 Task: Add Sprouts Mango Hydration Drink Mix Single to the cart.
Action: Mouse pressed left at (19, 108)
Screenshot: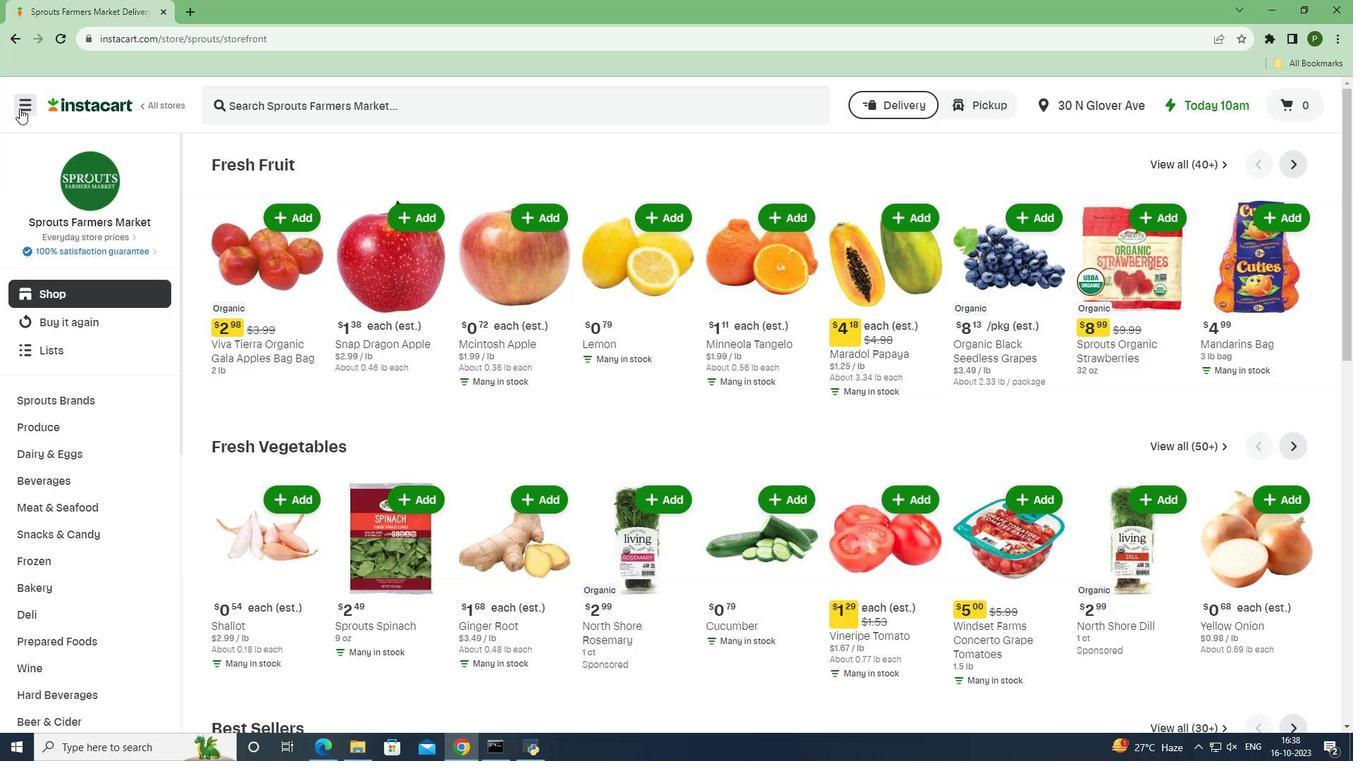 
Action: Mouse moved to (69, 369)
Screenshot: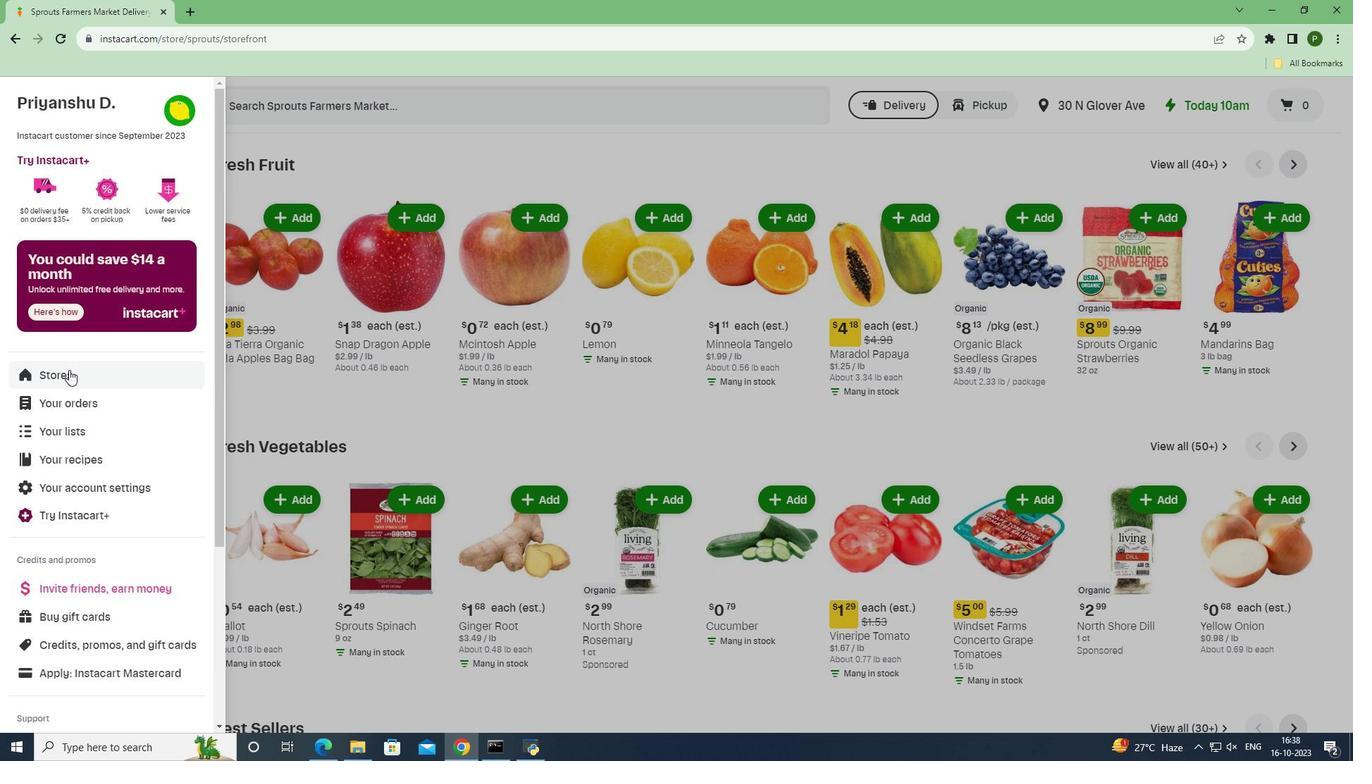 
Action: Mouse pressed left at (69, 369)
Screenshot: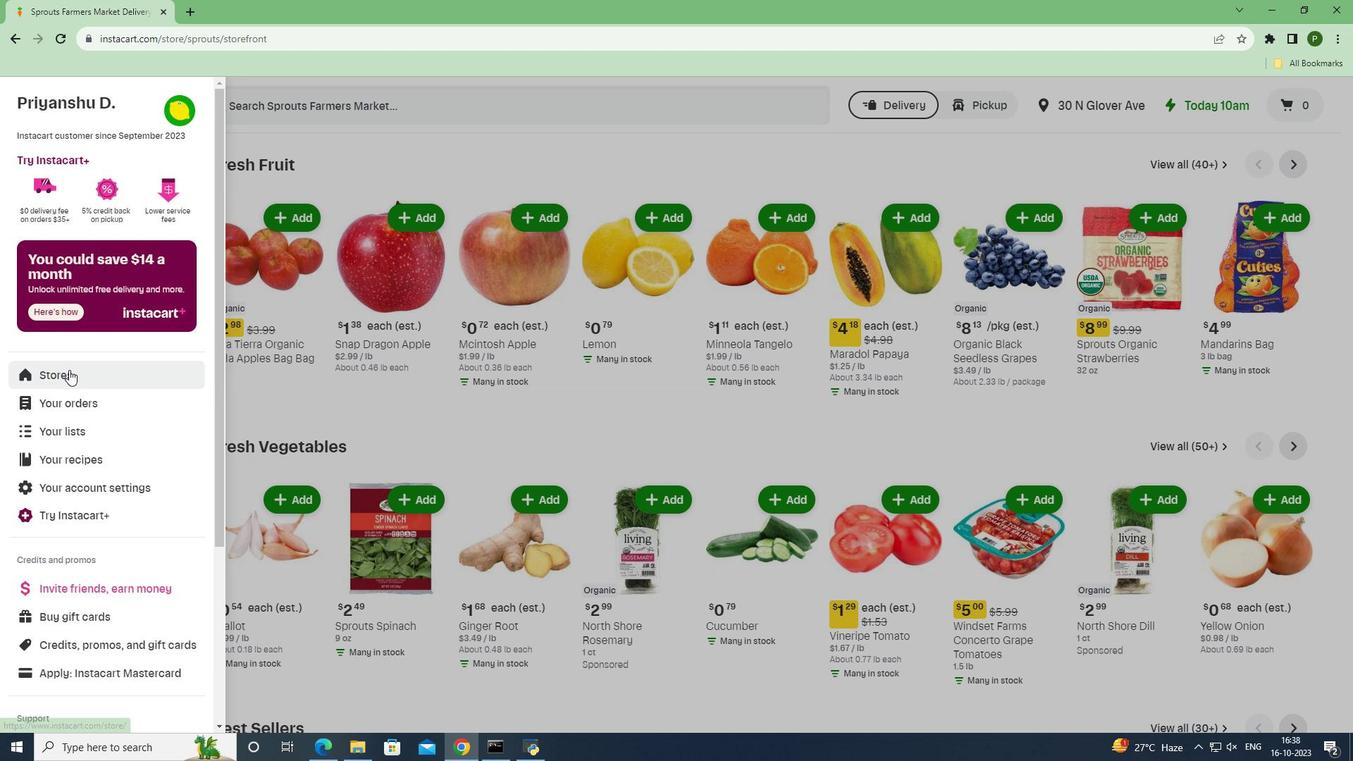 
Action: Mouse moved to (335, 164)
Screenshot: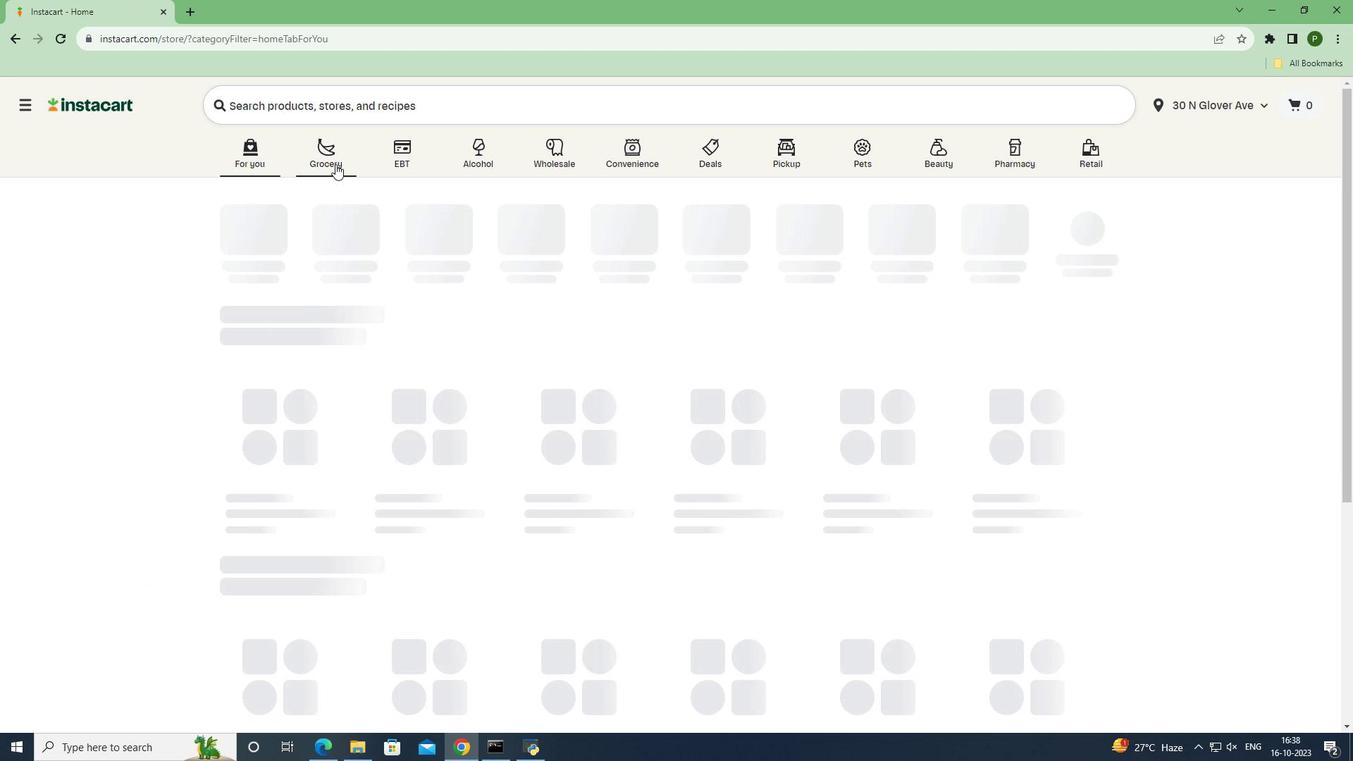 
Action: Mouse pressed left at (335, 164)
Screenshot: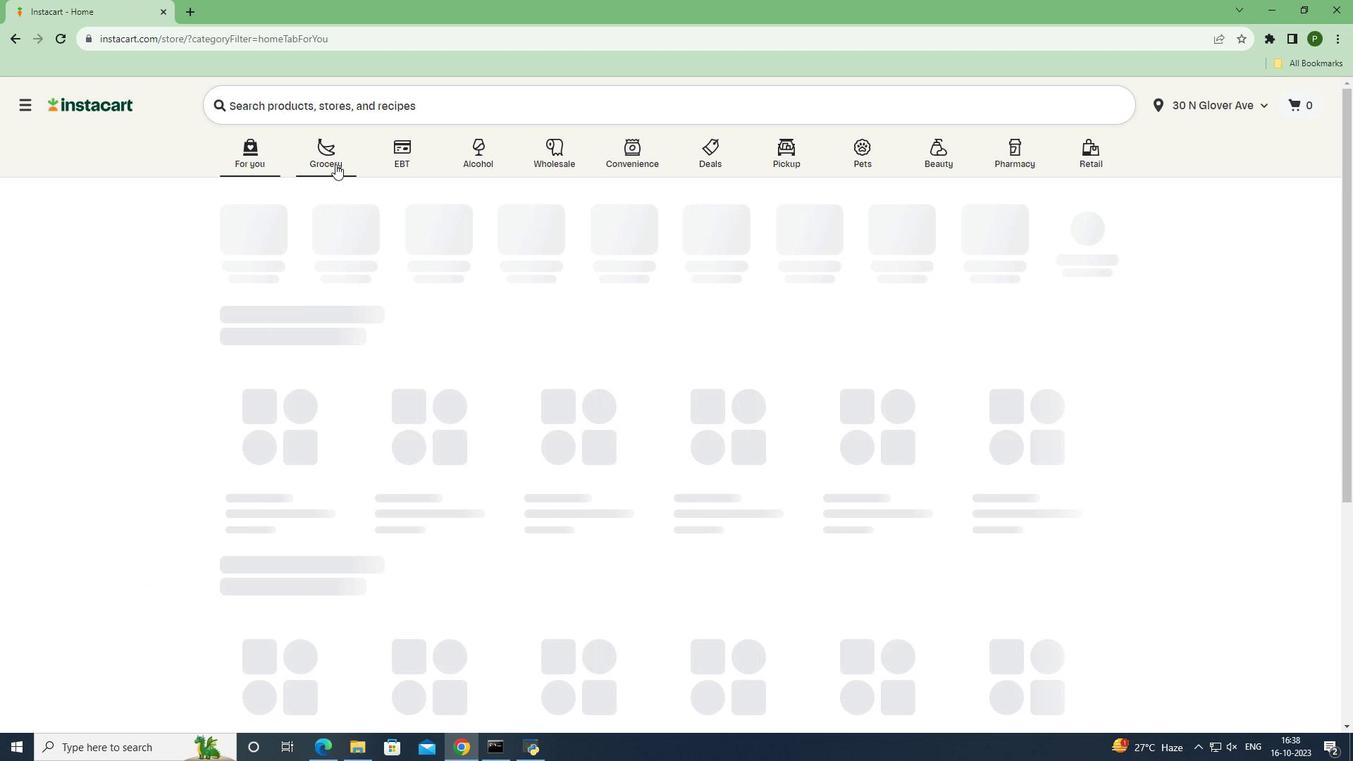 
Action: Mouse moved to (861, 318)
Screenshot: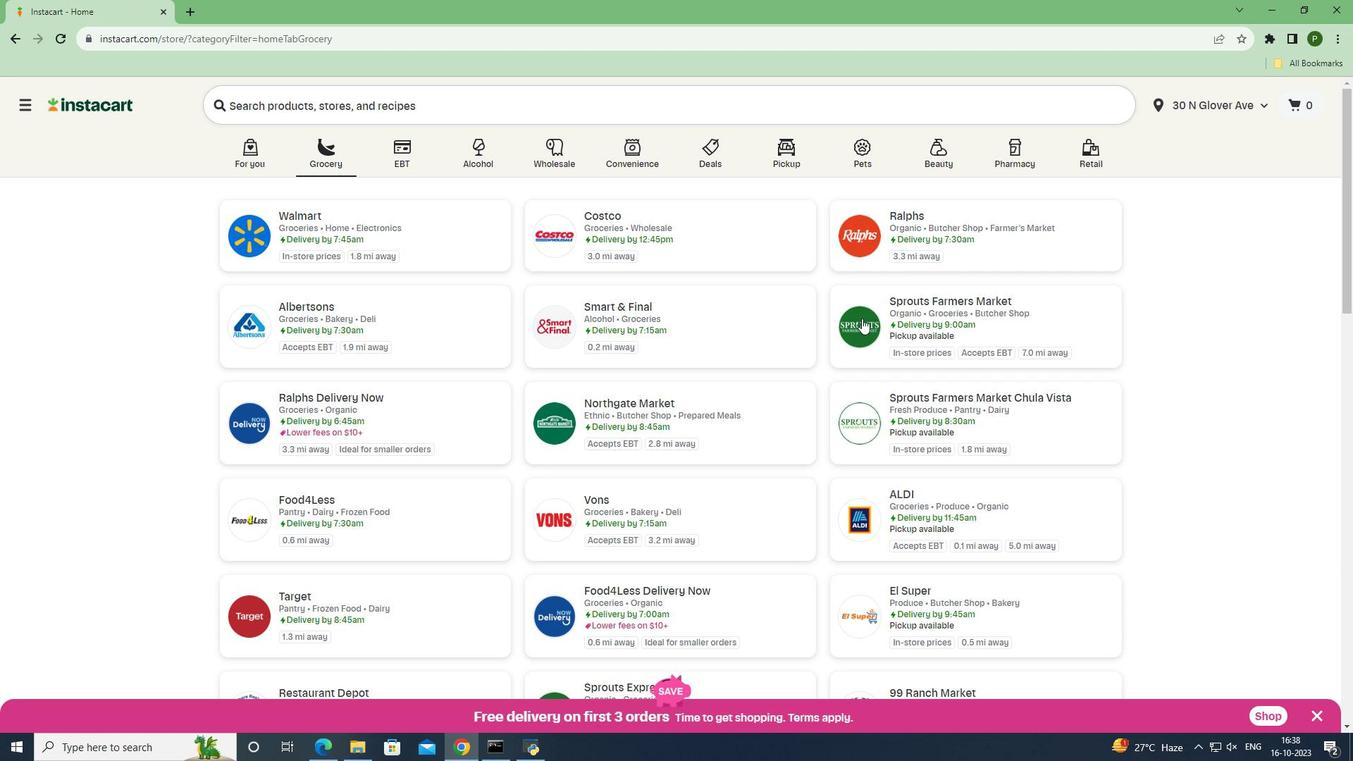 
Action: Mouse pressed left at (861, 318)
Screenshot: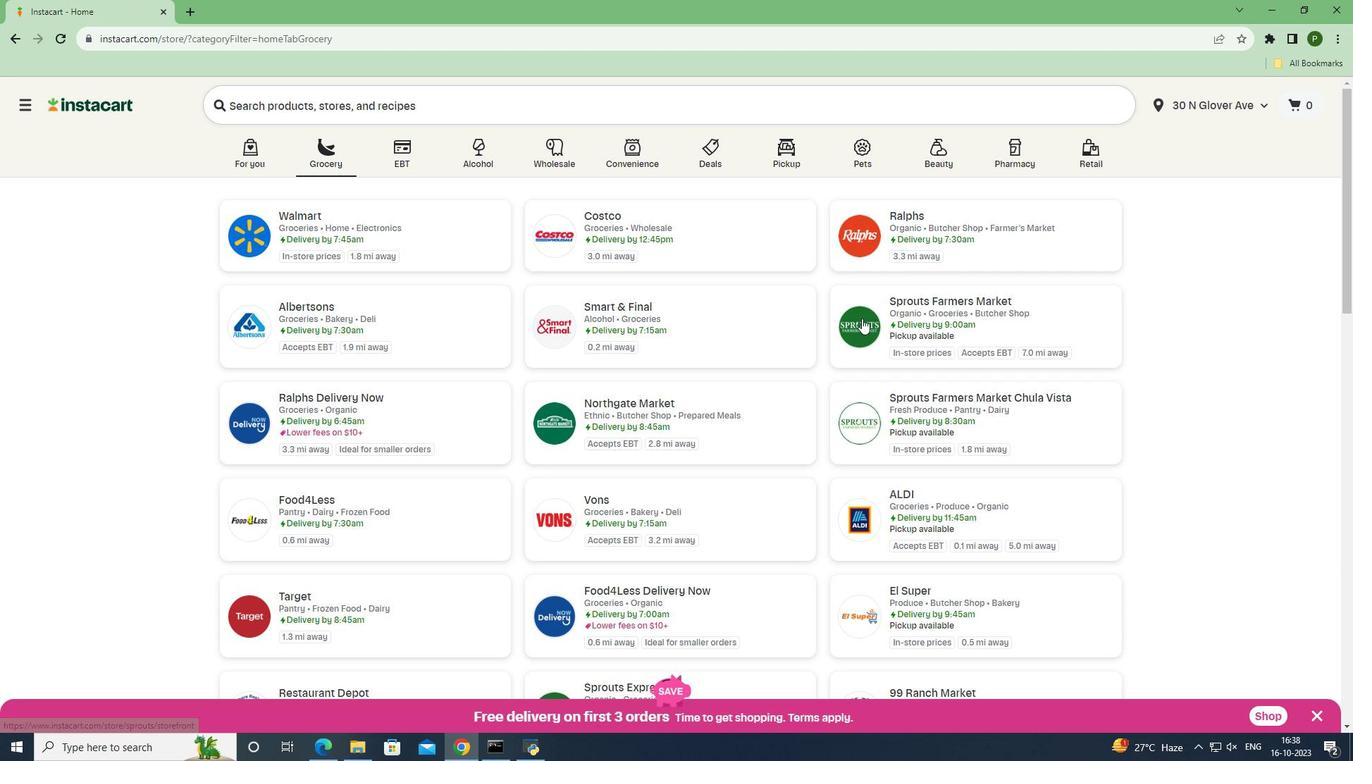 
Action: Mouse moved to (93, 475)
Screenshot: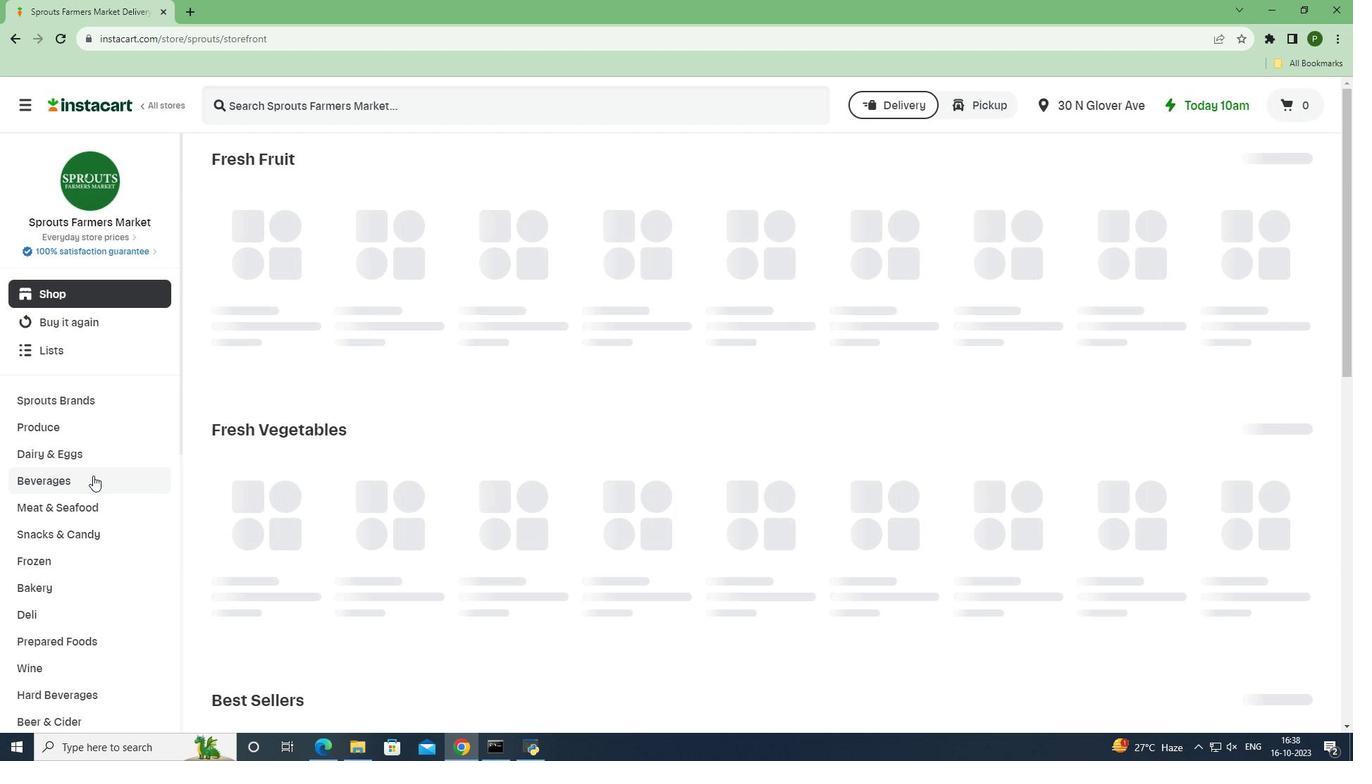 
Action: Mouse pressed left at (93, 475)
Screenshot: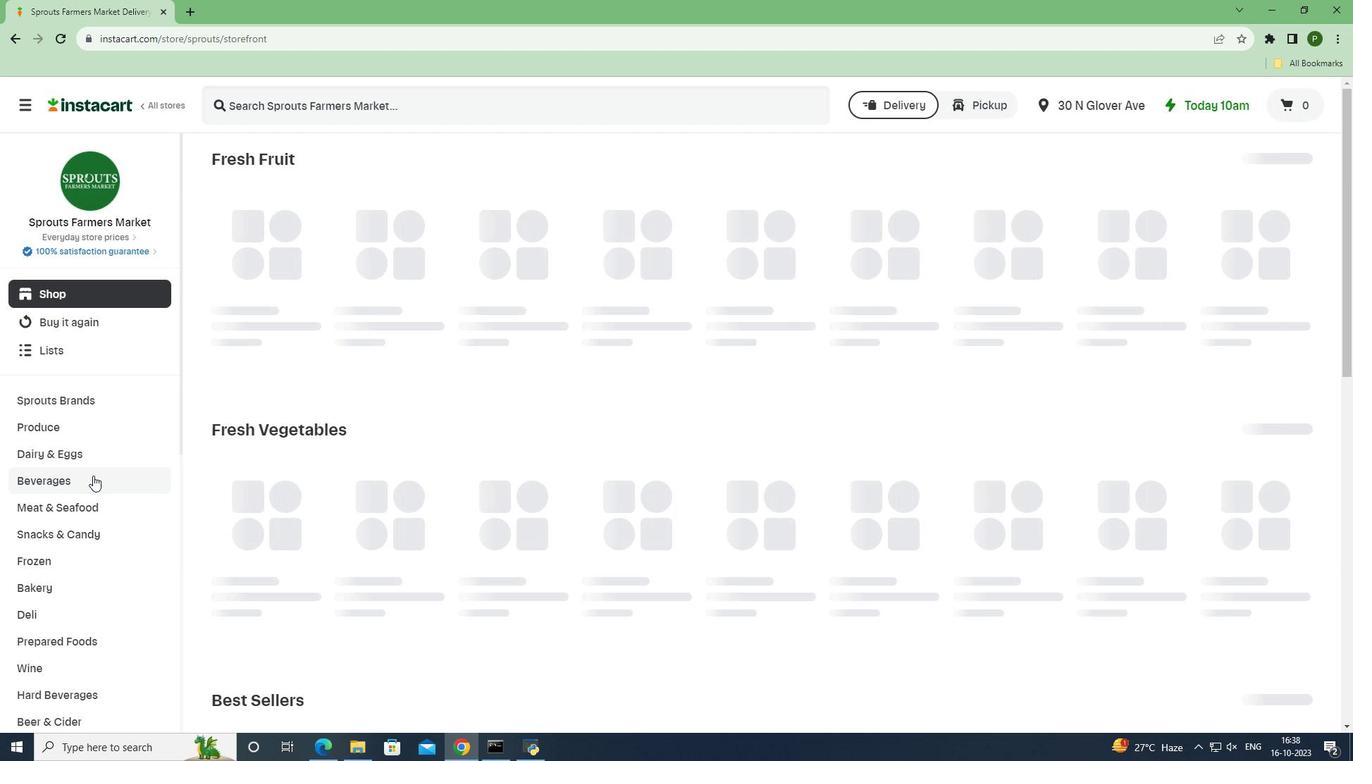 
Action: Mouse moved to (1267, 194)
Screenshot: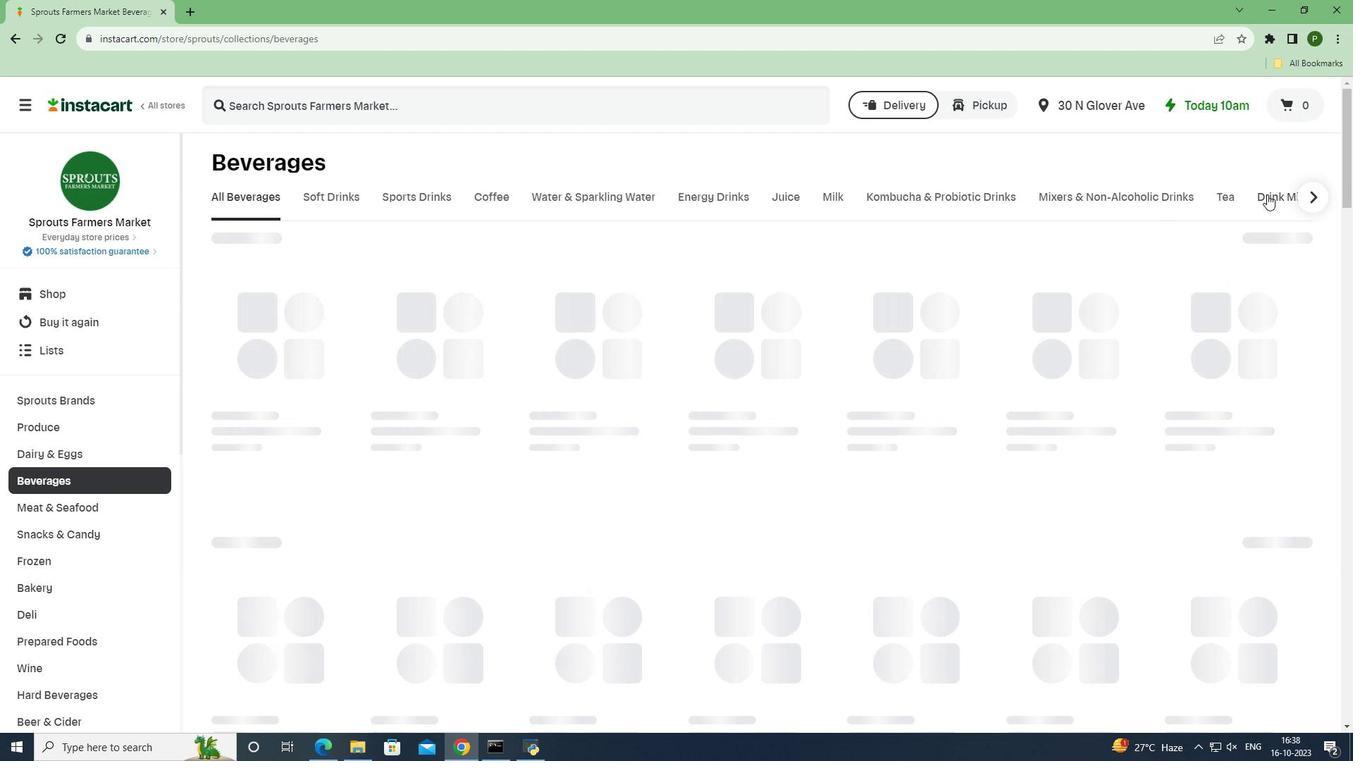 
Action: Mouse pressed left at (1267, 194)
Screenshot: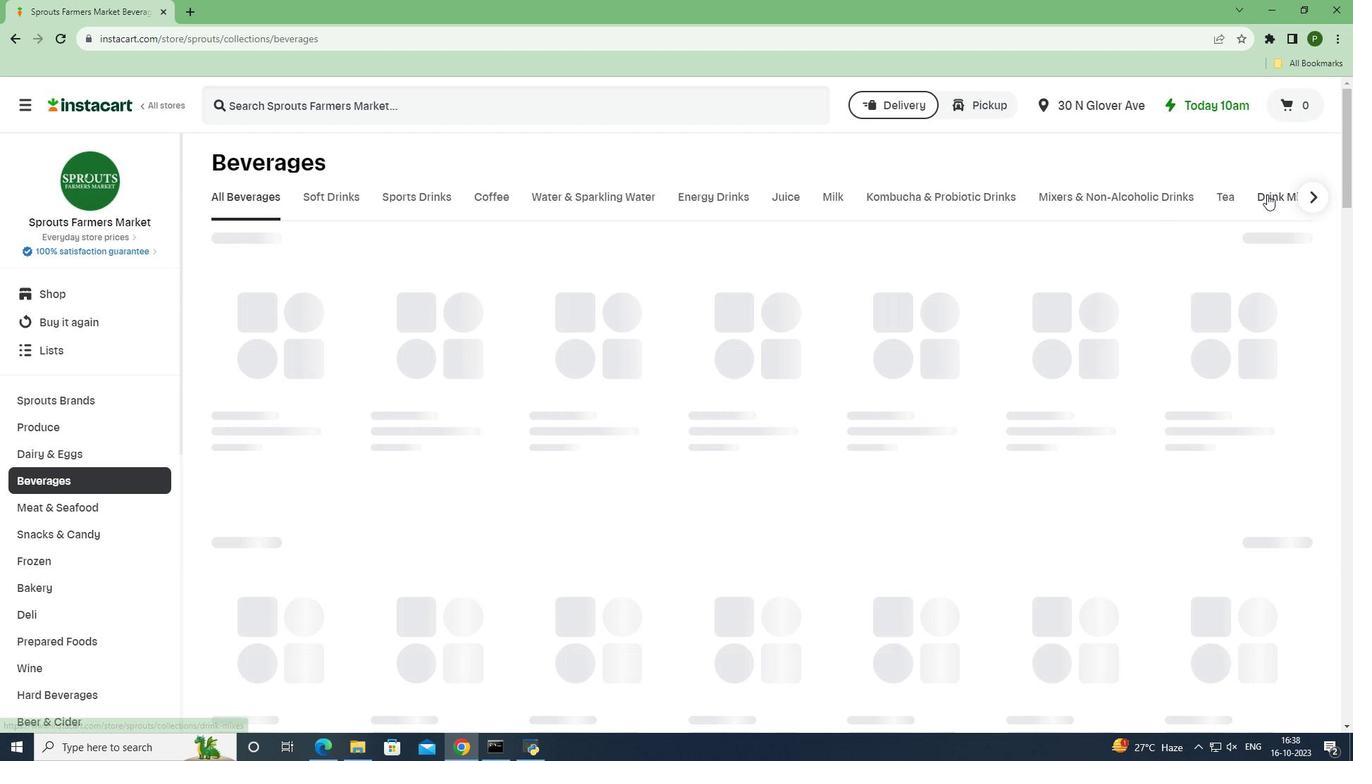 
Action: Mouse moved to (348, 248)
Screenshot: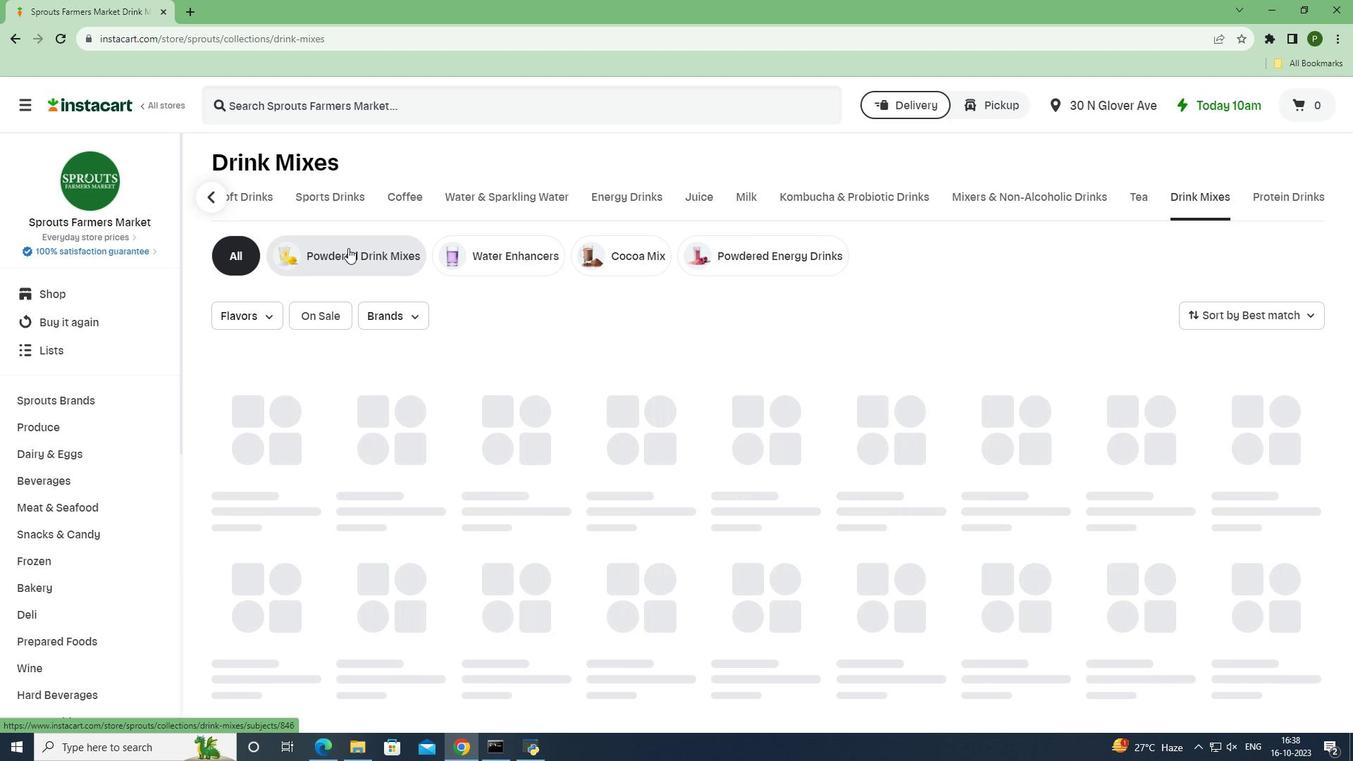 
Action: Mouse pressed left at (348, 248)
Screenshot: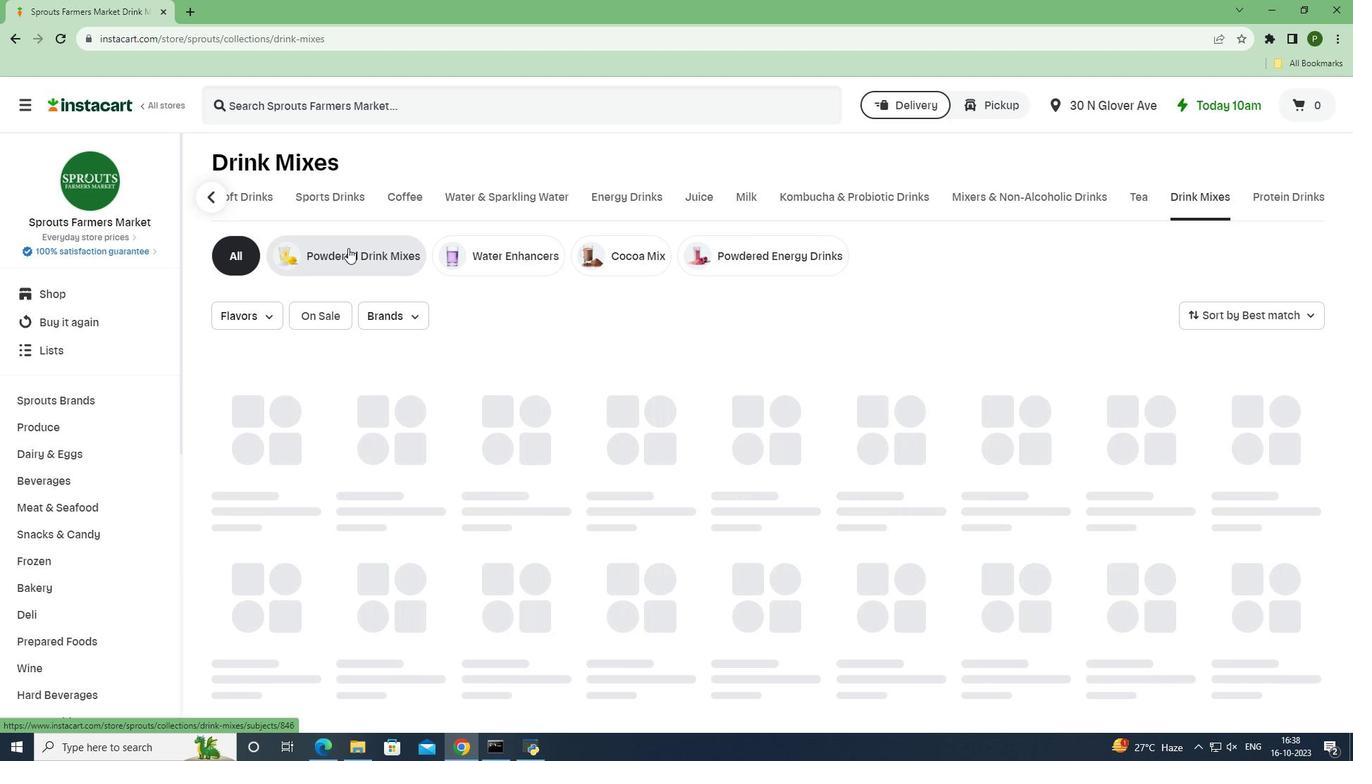 
Action: Mouse moved to (329, 102)
Screenshot: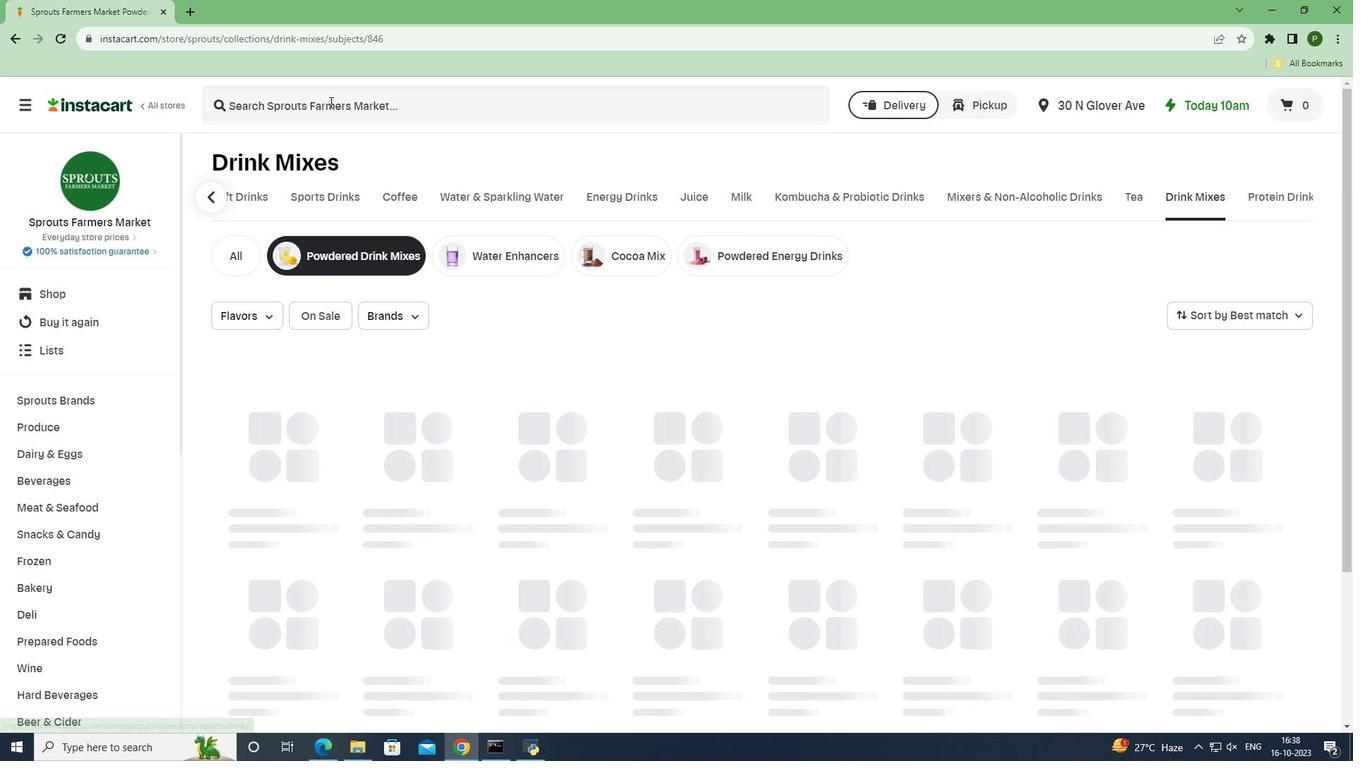 
Action: Mouse pressed left at (329, 102)
Screenshot: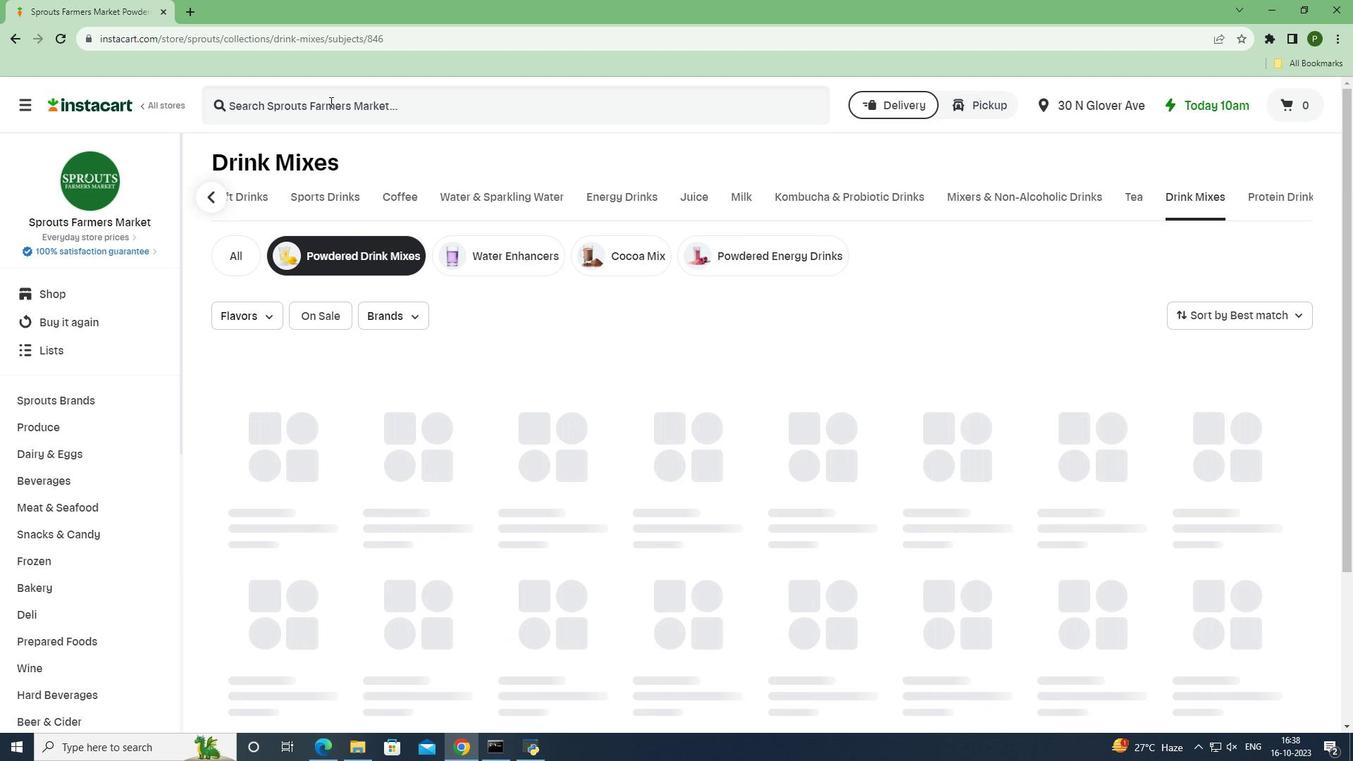 
Action: Key pressed <Key.caps_lock>S<Key.caps_lock>prouts<Key.space>m<Key.caps_lock><Key.caps_lock>ango<Key.space>hydration<Key.space>drink<Key.space>mix<Key.space>single<Key.space><Key.enter>
Screenshot: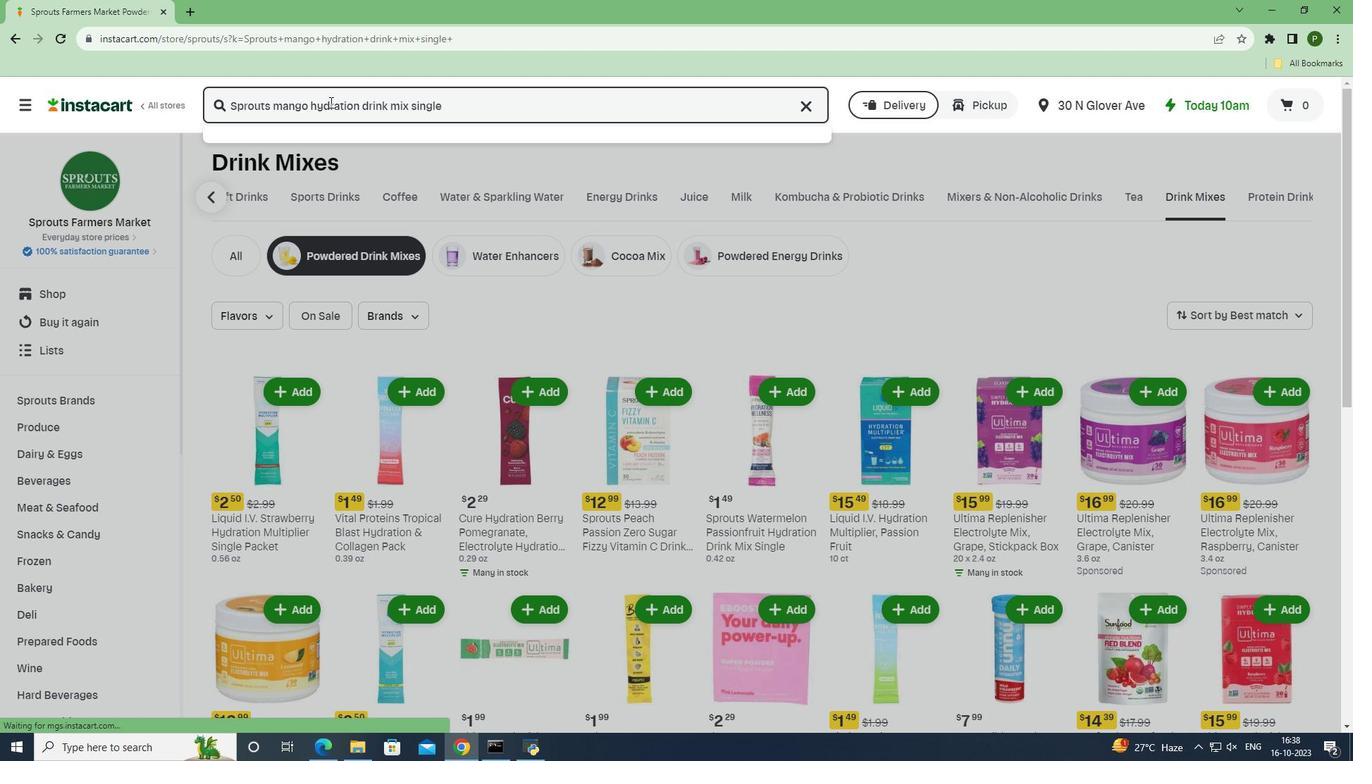 
Action: Mouse moved to (839, 245)
Screenshot: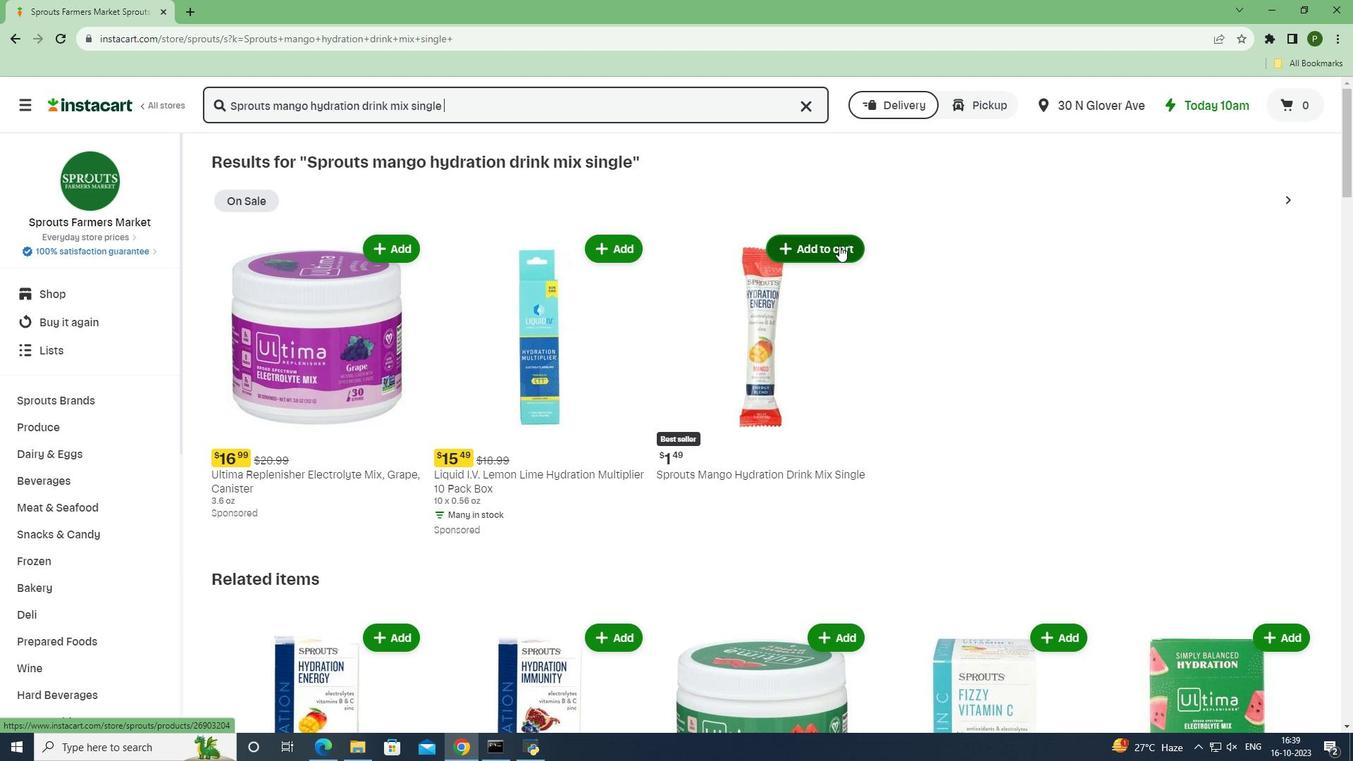 
Action: Mouse pressed left at (839, 245)
Screenshot: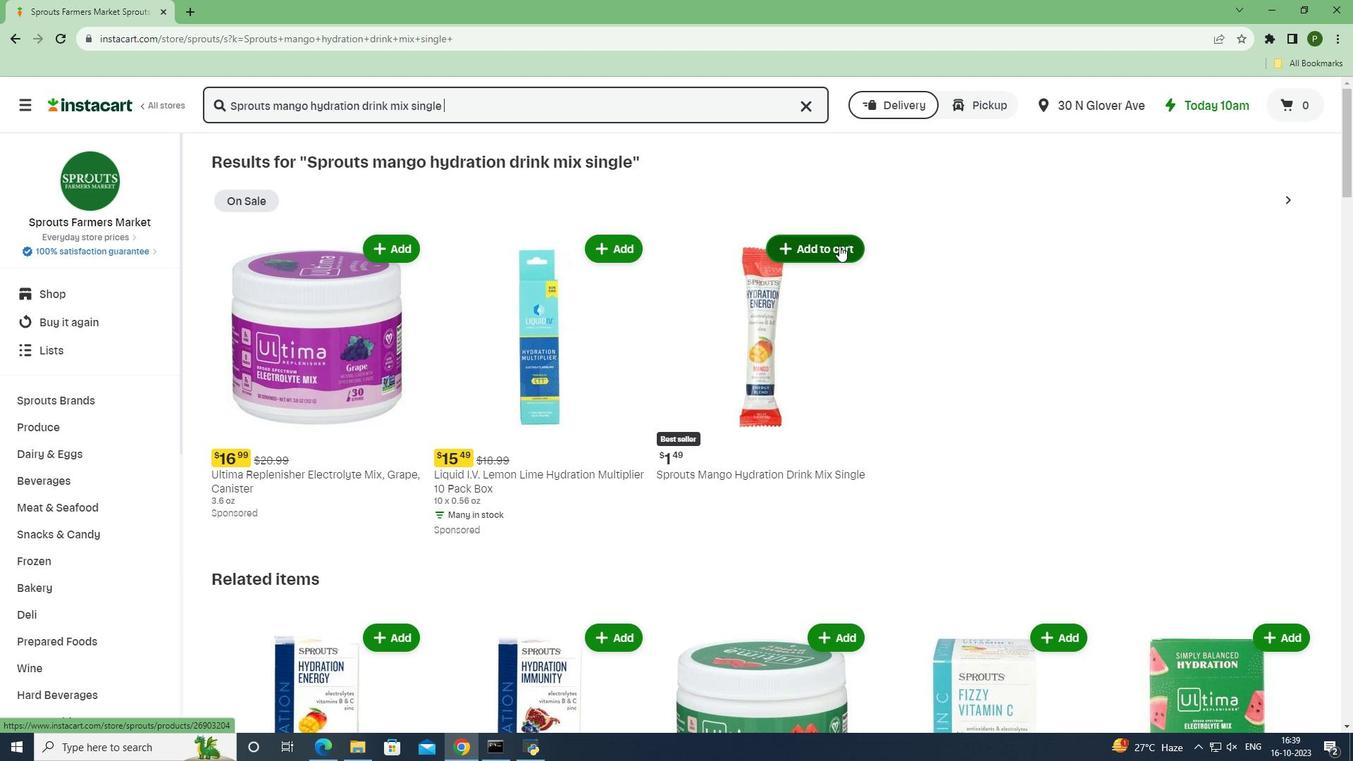 
Action: Mouse moved to (871, 341)
Screenshot: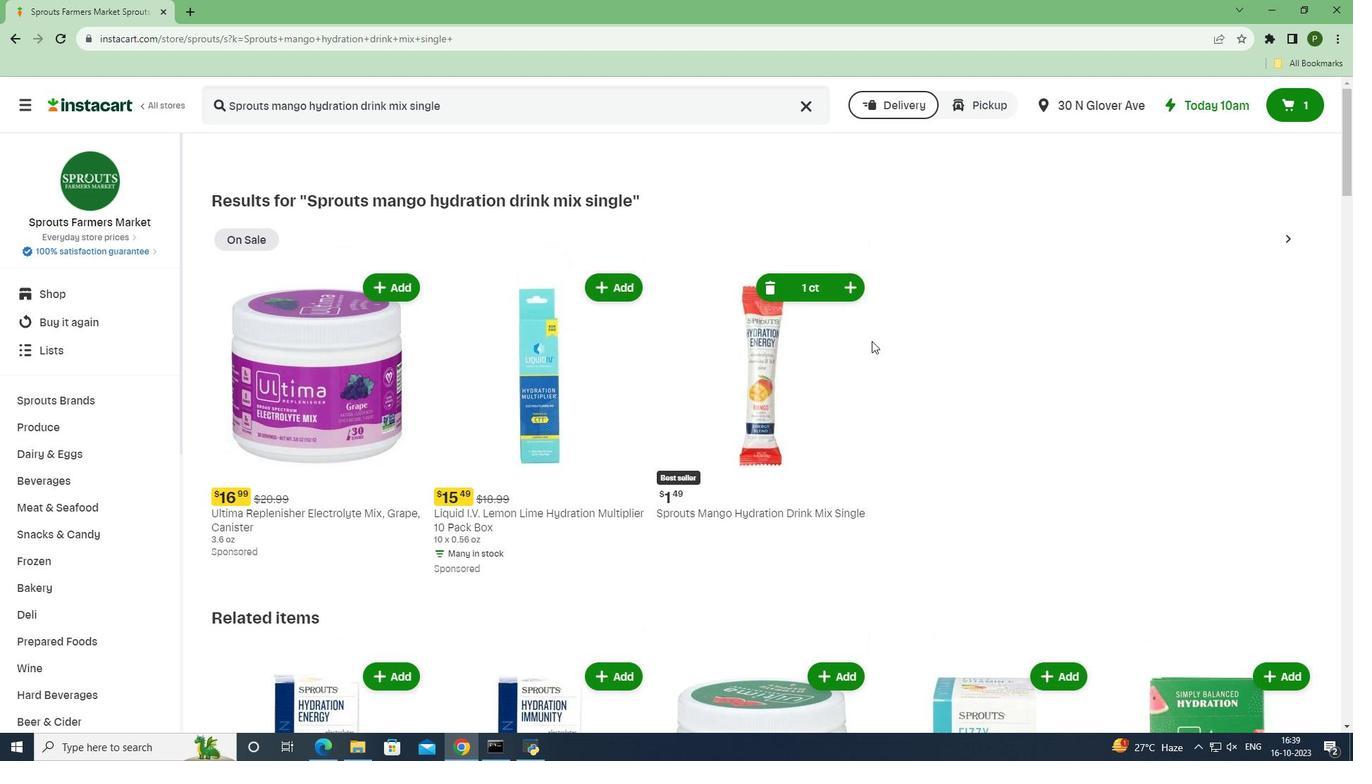 
